 Task: Dock the developer tools to bottom.
Action: Mouse moved to (1181, 37)
Screenshot: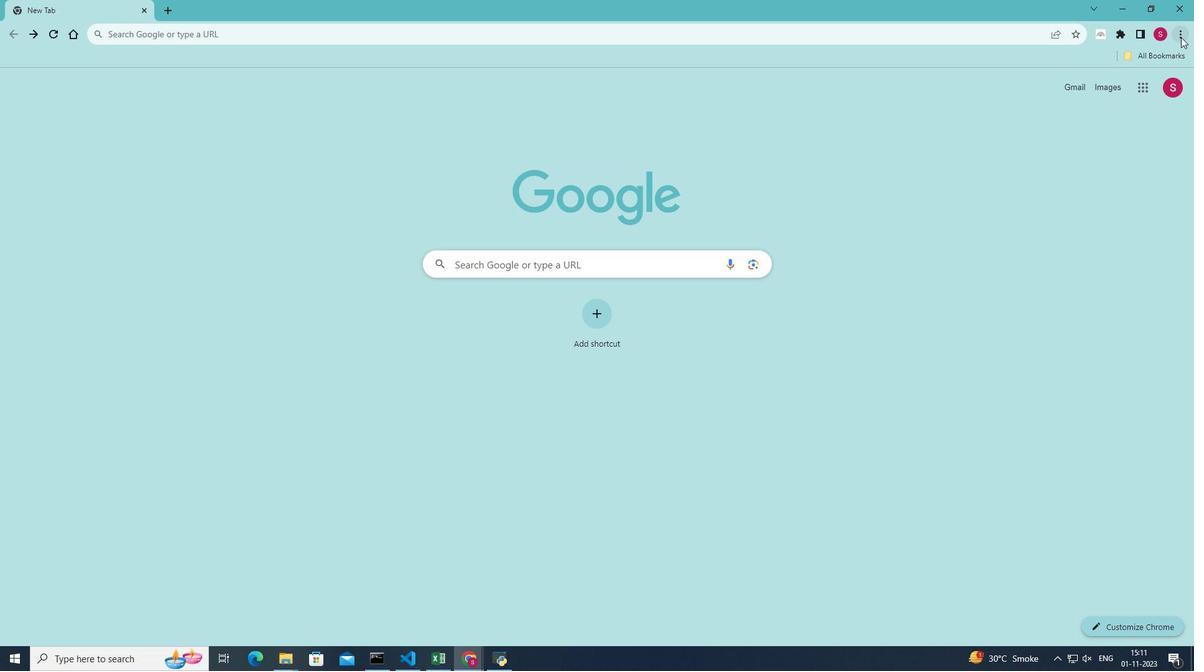 
Action: Mouse pressed left at (1181, 37)
Screenshot: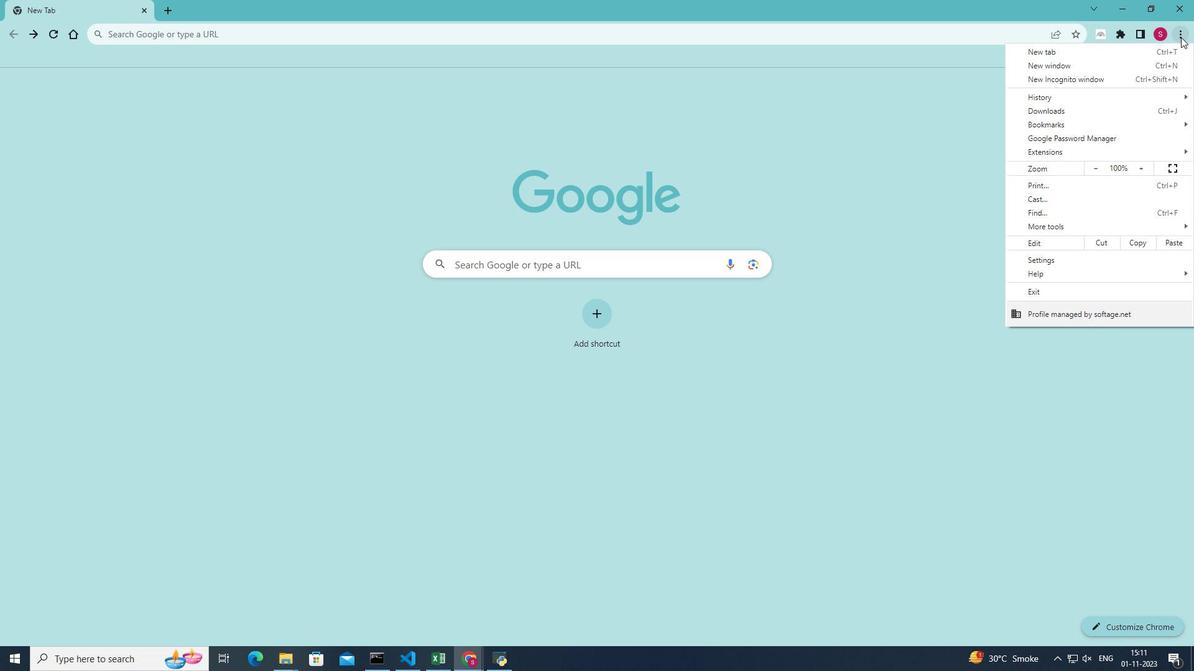 
Action: Mouse moved to (1039, 230)
Screenshot: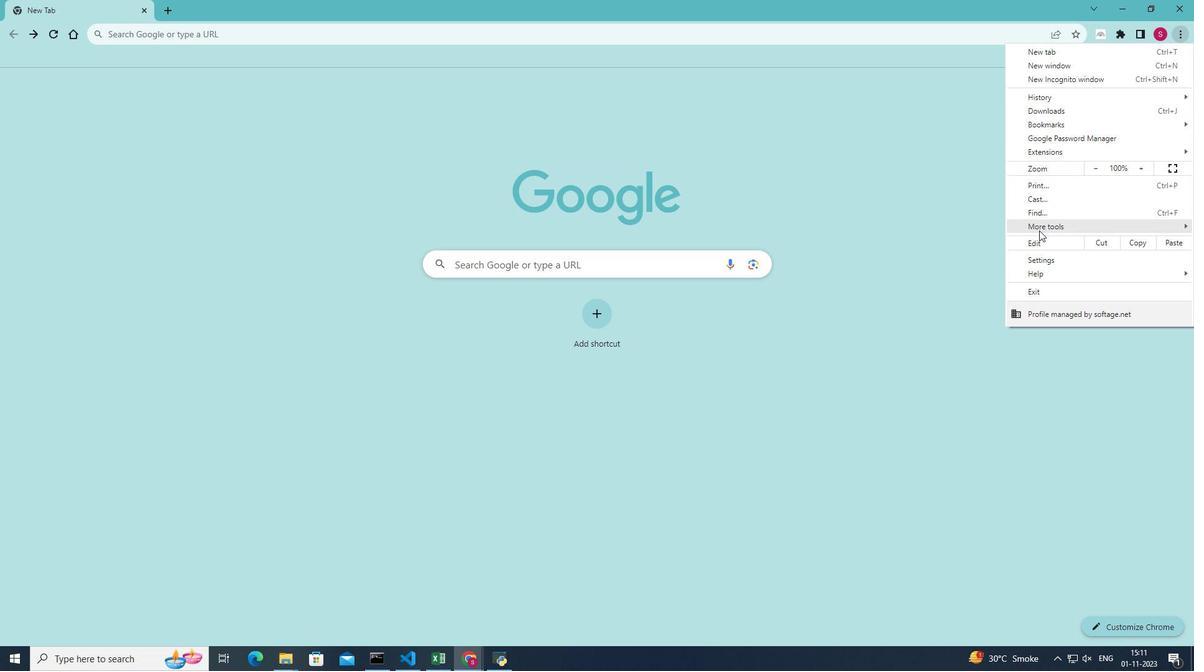 
Action: Mouse pressed left at (1039, 230)
Screenshot: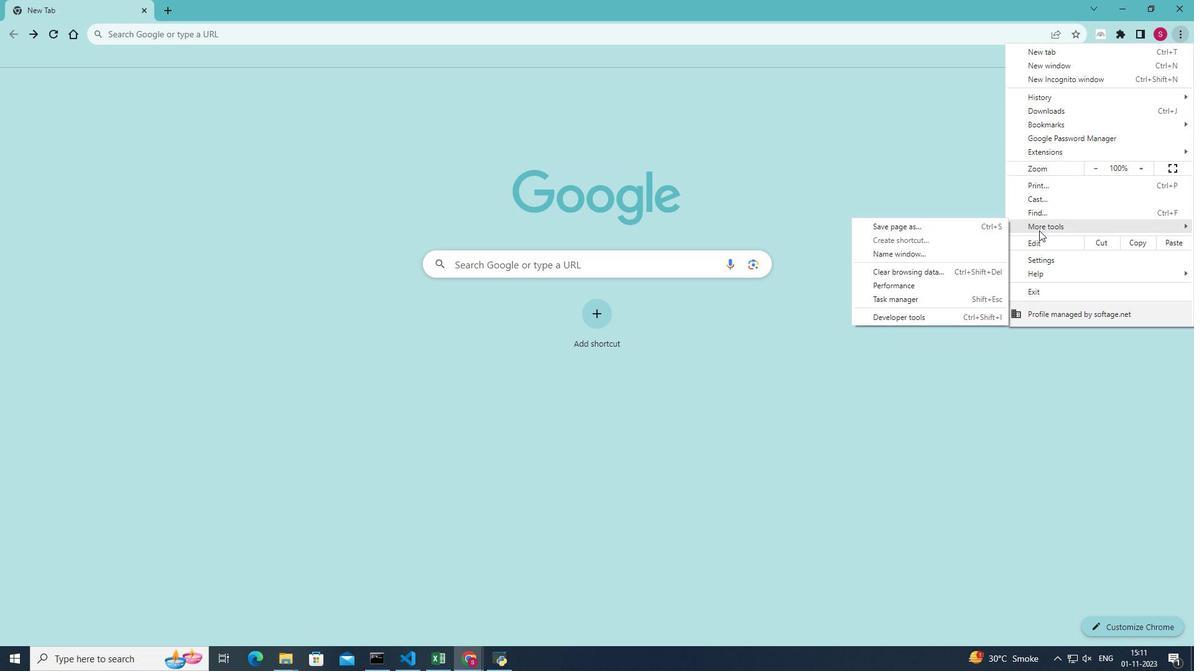 
Action: Mouse moved to (939, 319)
Screenshot: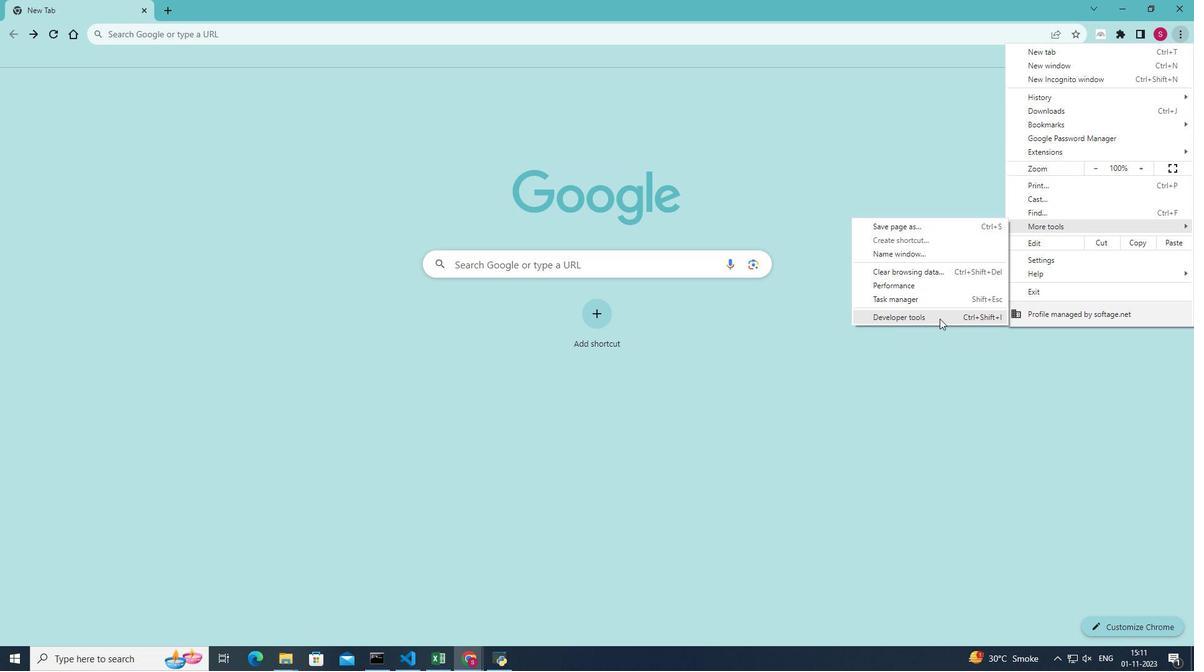 
Action: Mouse pressed left at (939, 319)
Screenshot: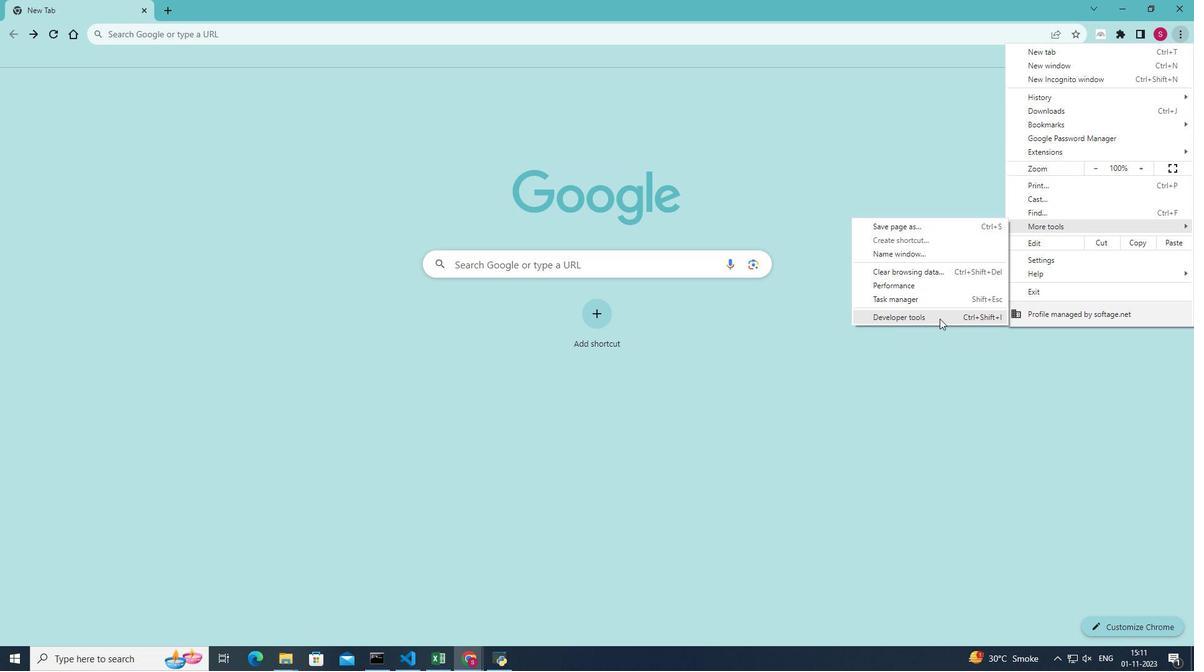 
Action: Mouse moved to (316, 75)
Screenshot: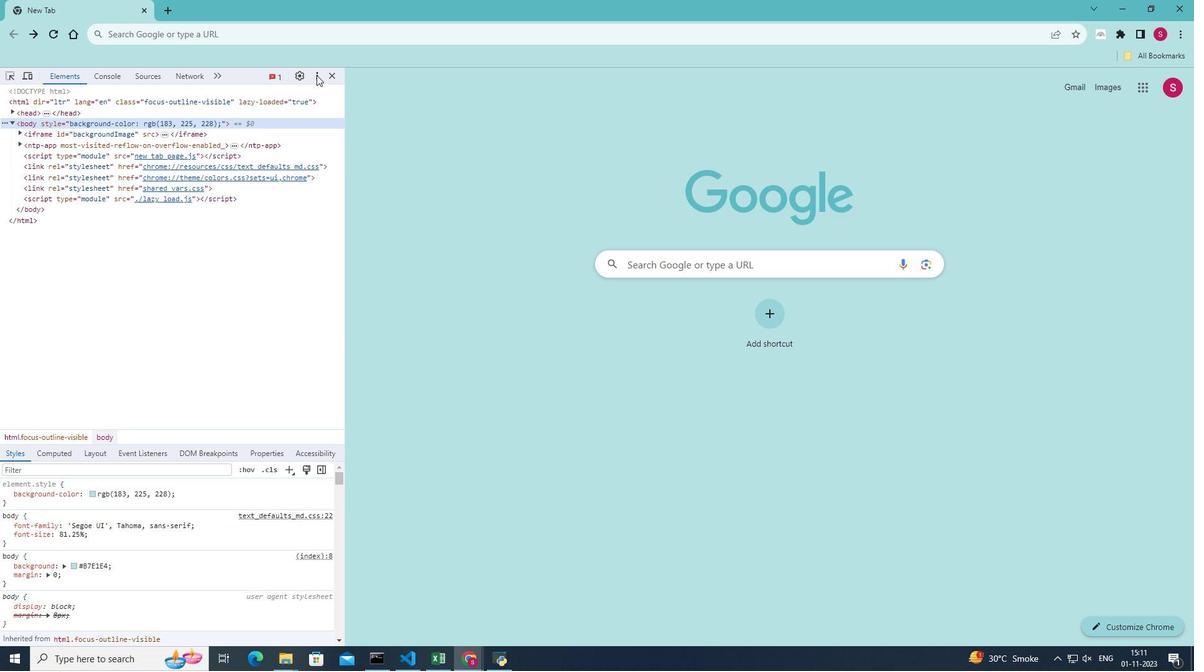 
Action: Mouse pressed left at (316, 75)
Screenshot: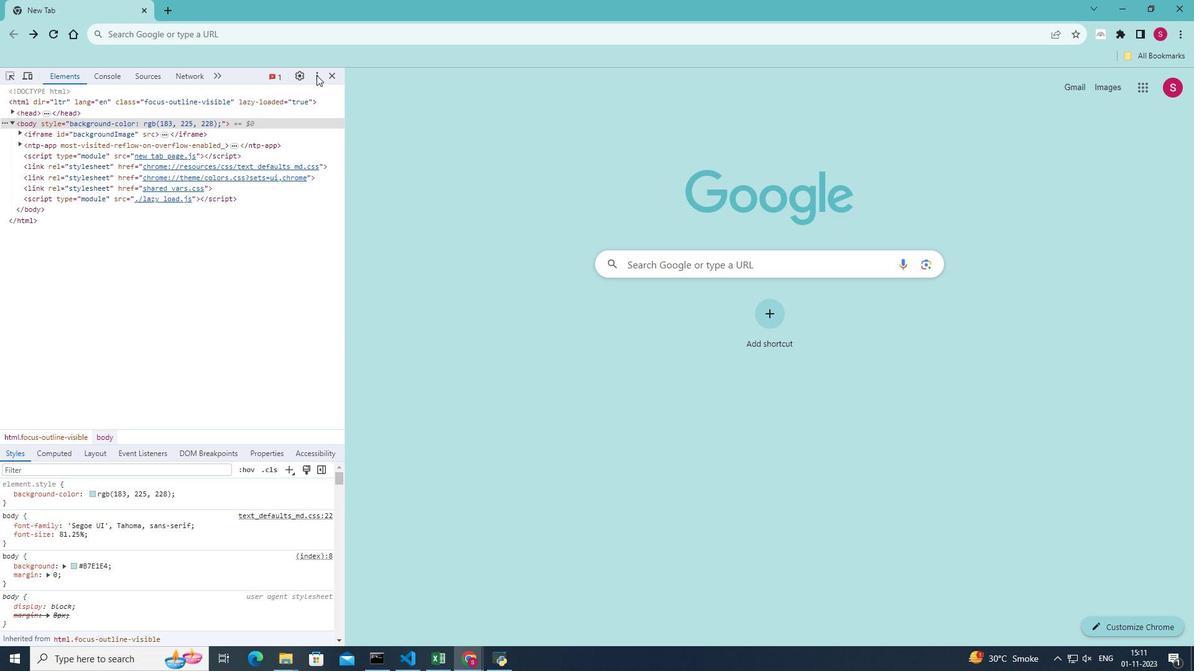
Action: Mouse moved to (316, 98)
Screenshot: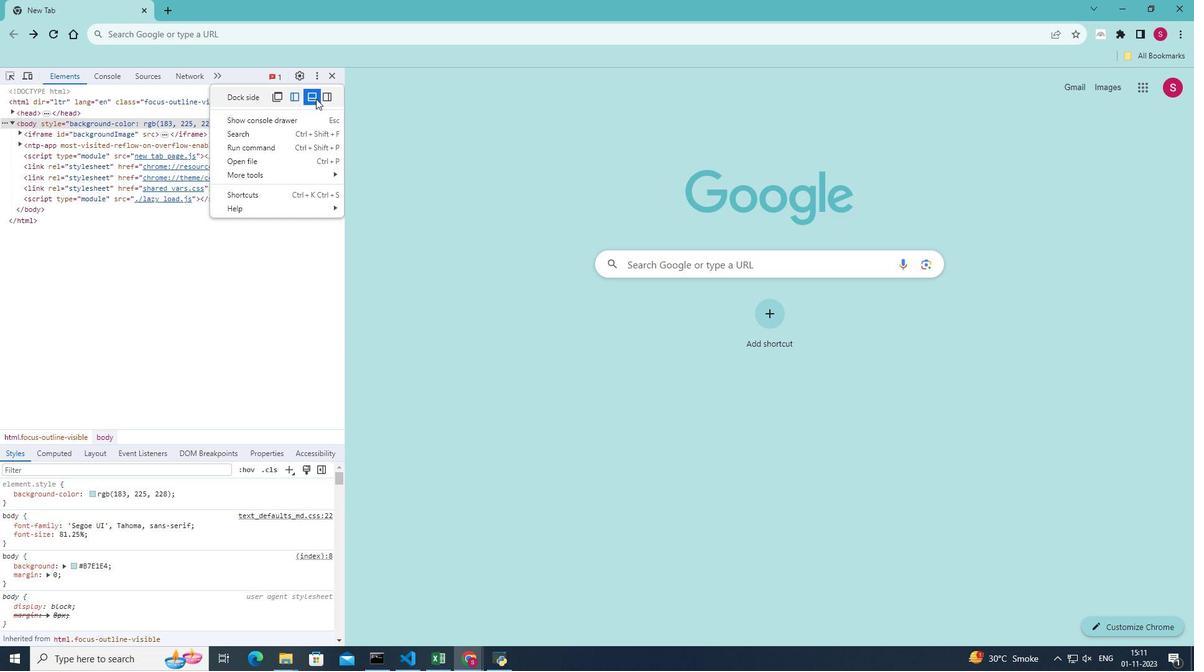 
Action: Mouse pressed left at (316, 98)
Screenshot: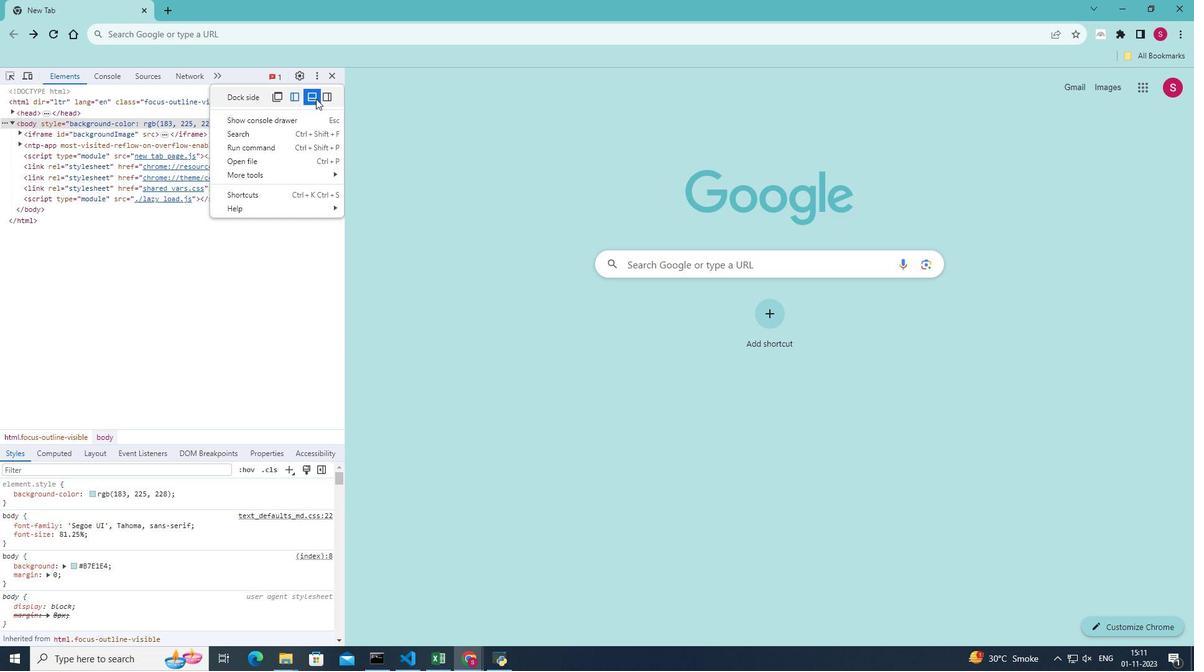 
Action: Mouse moved to (316, 100)
Screenshot: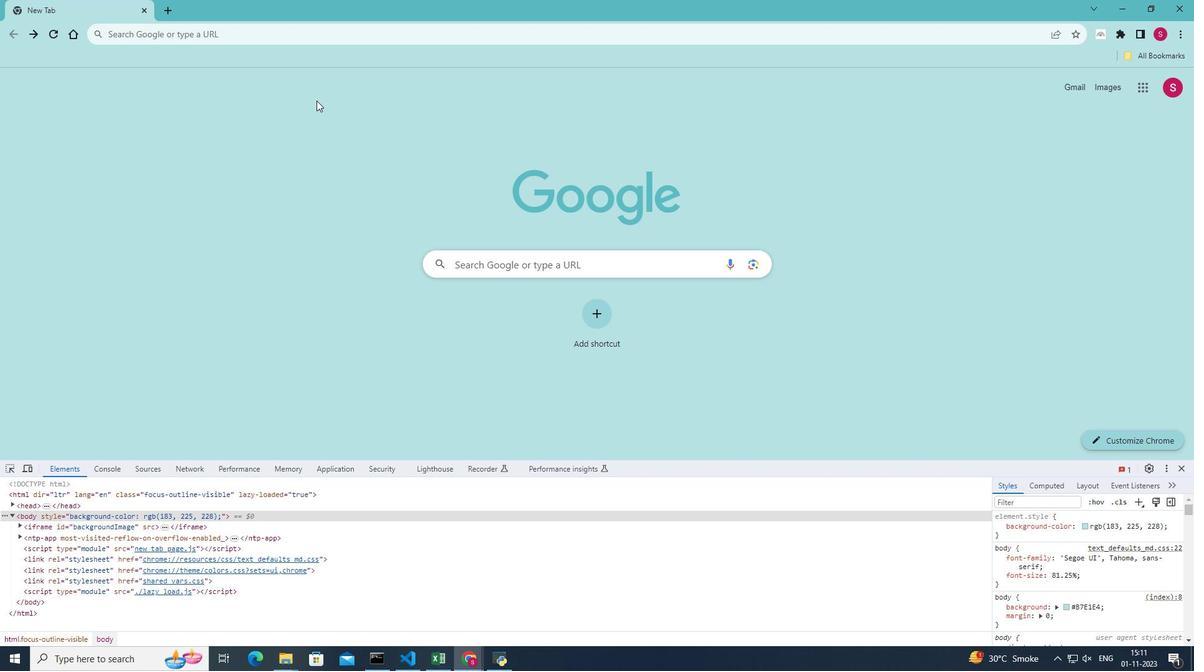
